 Task: Add Checklist CL0027 to Card Card0027 in Board Board0022 in Workspace Development in Trello
Action: Mouse moved to (363, 413)
Screenshot: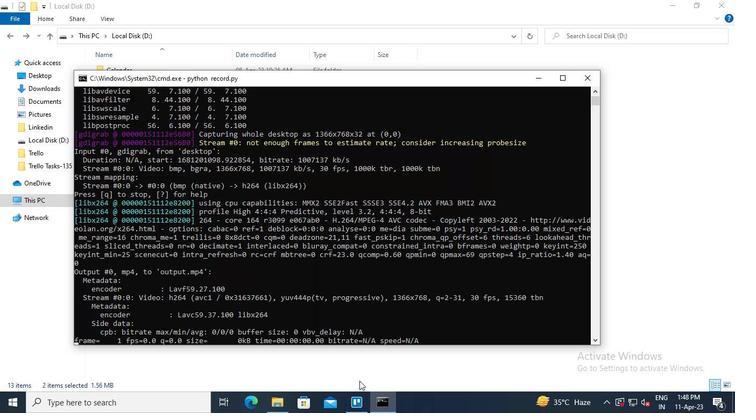 
Action: Mouse pressed left at (363, 413)
Screenshot: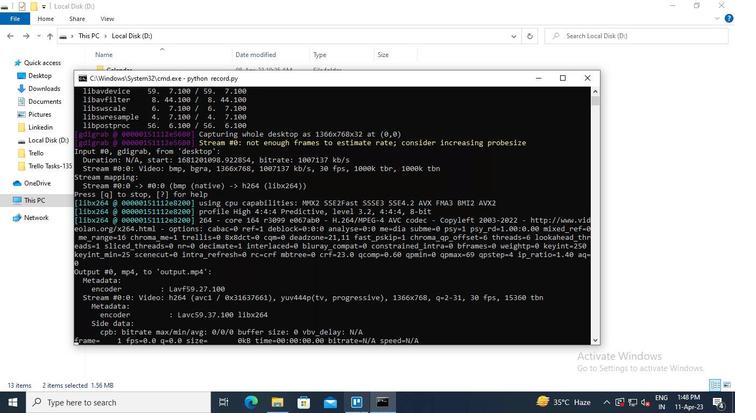 
Action: Mouse moved to (182, 268)
Screenshot: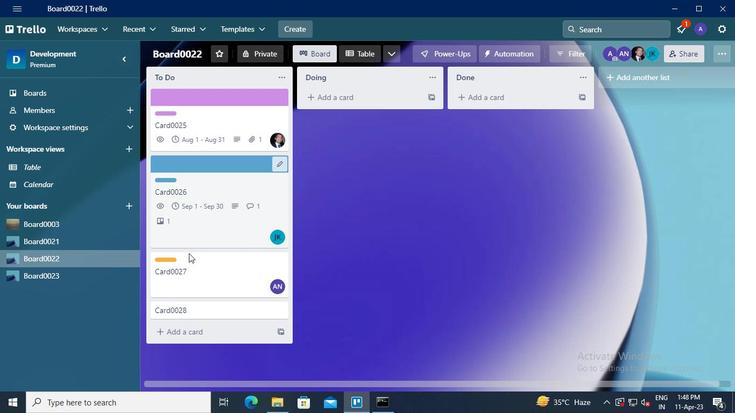 
Action: Mouse pressed left at (182, 268)
Screenshot: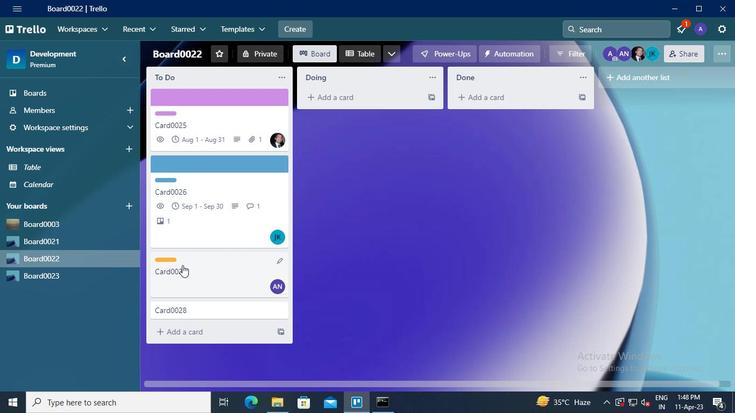 
Action: Mouse moved to (521, 186)
Screenshot: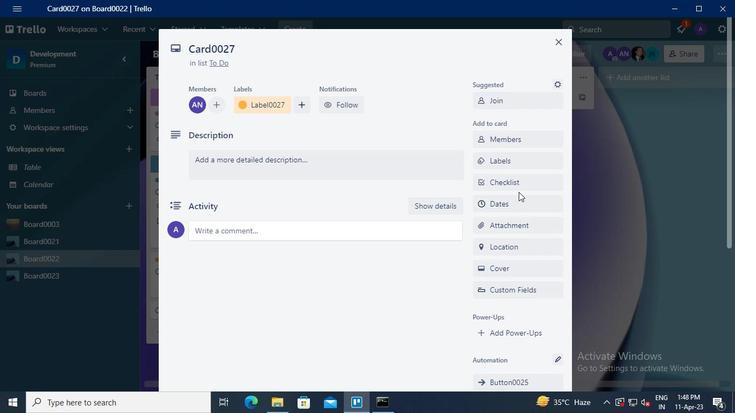 
Action: Mouse pressed left at (521, 186)
Screenshot: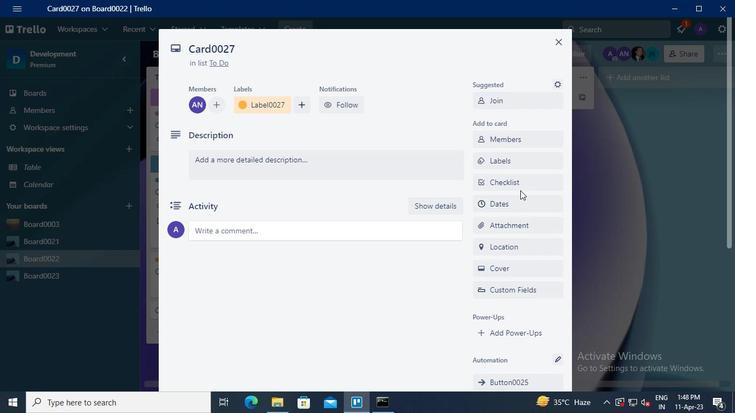 
Action: Mouse moved to (523, 219)
Screenshot: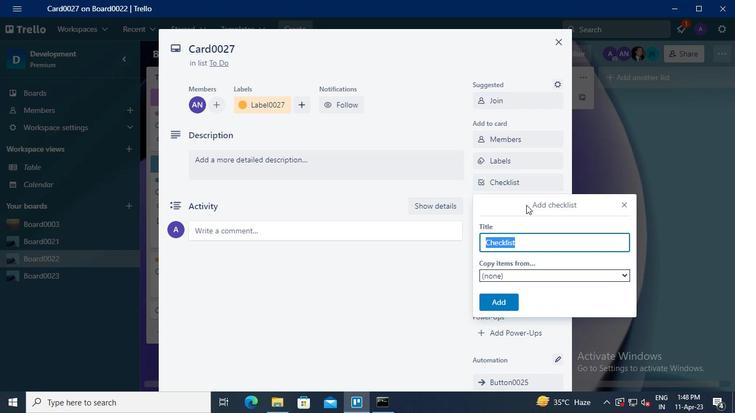 
Action: Keyboard Key.shift
Screenshot: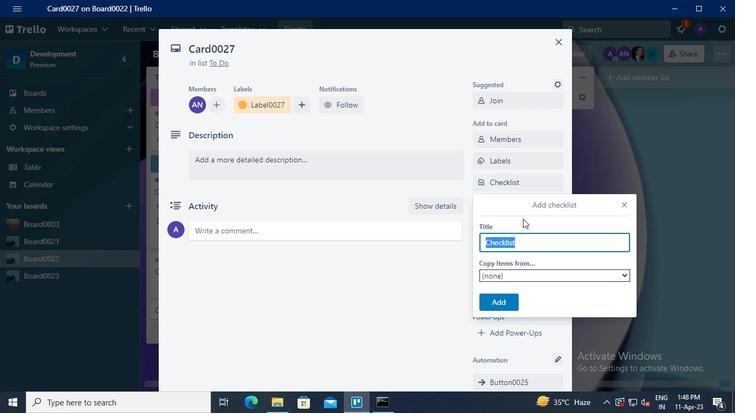 
Action: Keyboard C
Screenshot: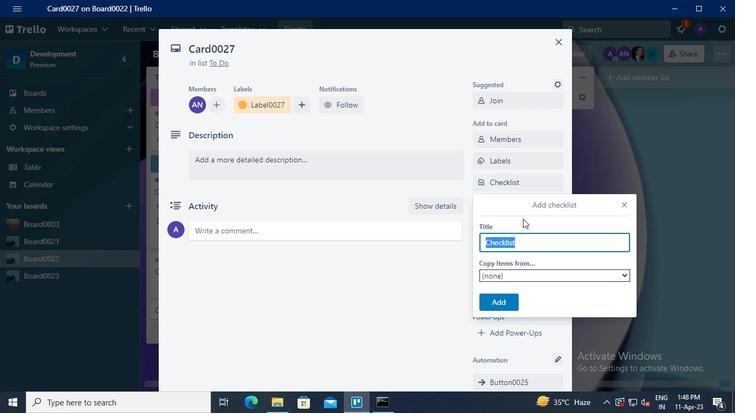 
Action: Keyboard L
Screenshot: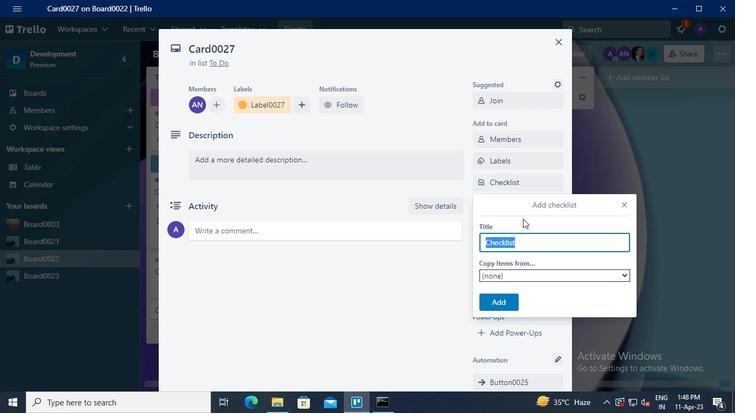 
Action: Keyboard <96>
Screenshot: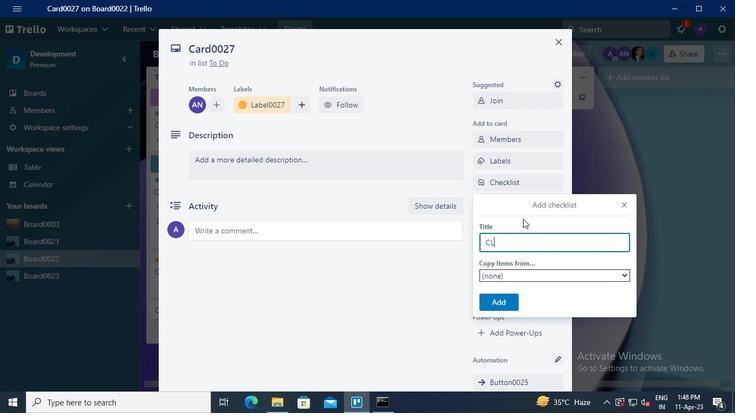 
Action: Keyboard <96>
Screenshot: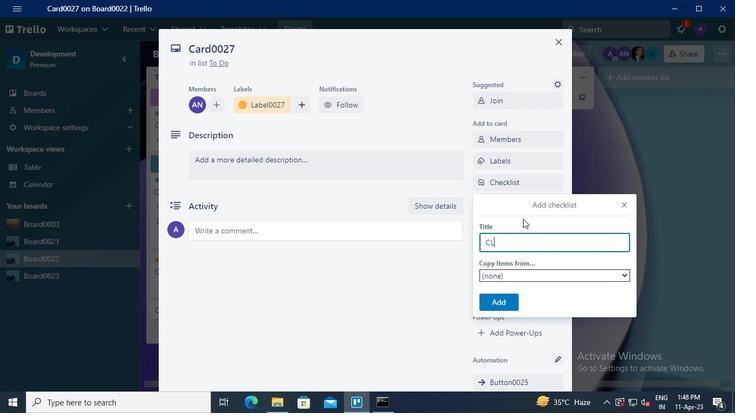 
Action: Keyboard <98>
Screenshot: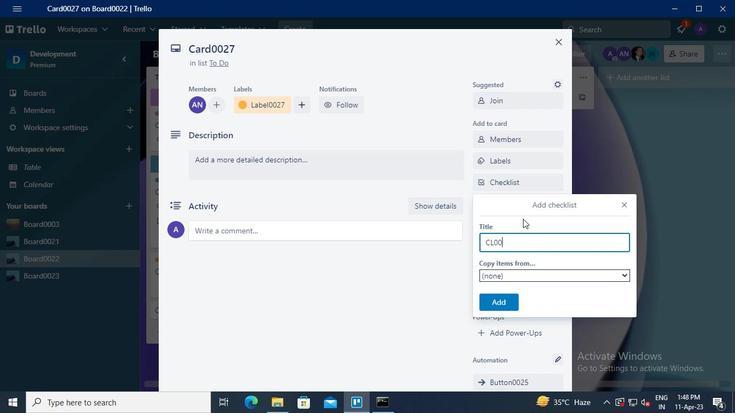 
Action: Keyboard <103>
Screenshot: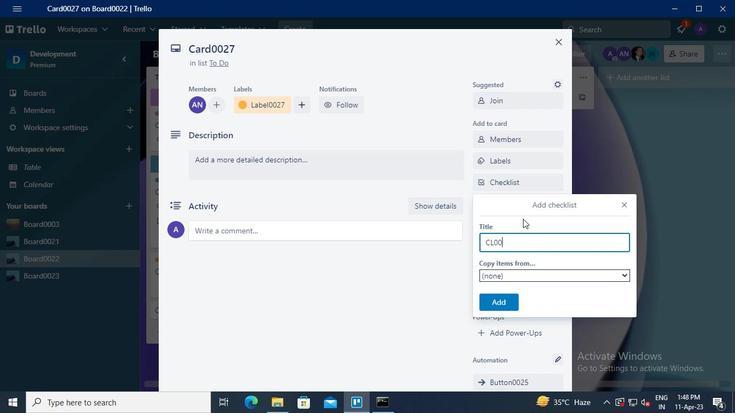 
Action: Mouse moved to (503, 301)
Screenshot: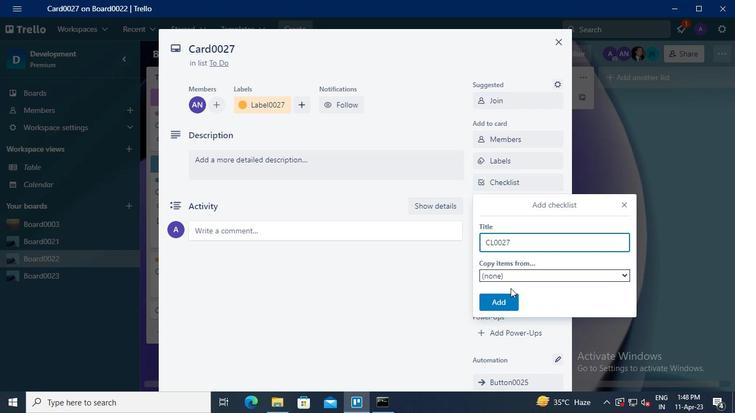 
Action: Mouse pressed left at (503, 301)
Screenshot: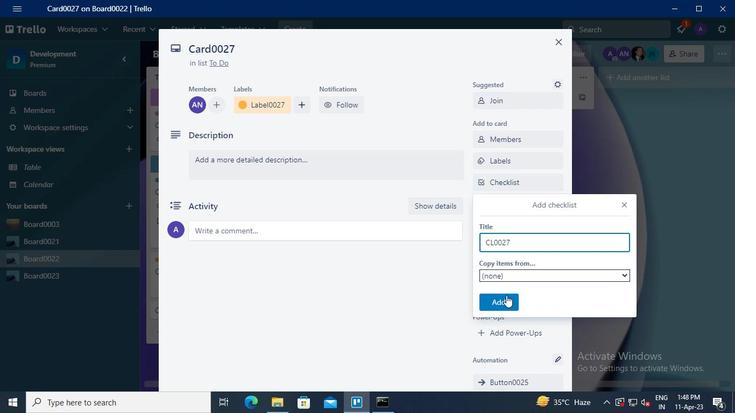
Action: Mouse moved to (385, 401)
Screenshot: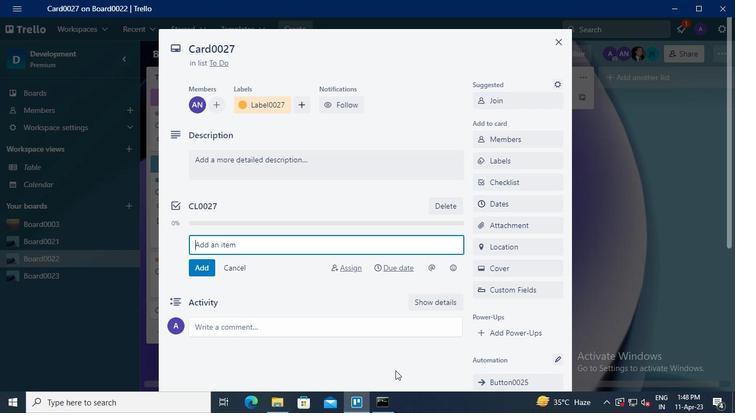 
Action: Mouse pressed left at (385, 401)
Screenshot: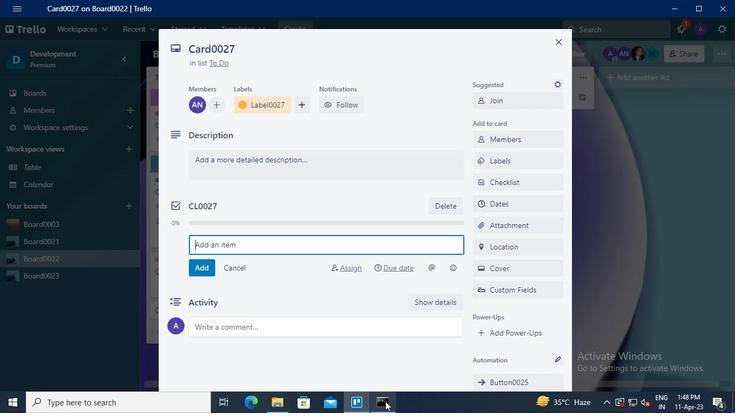 
Action: Mouse moved to (583, 82)
Screenshot: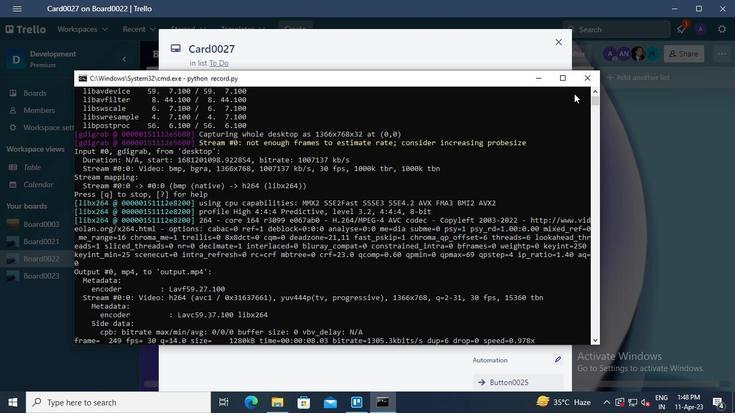 
Action: Mouse pressed left at (583, 82)
Screenshot: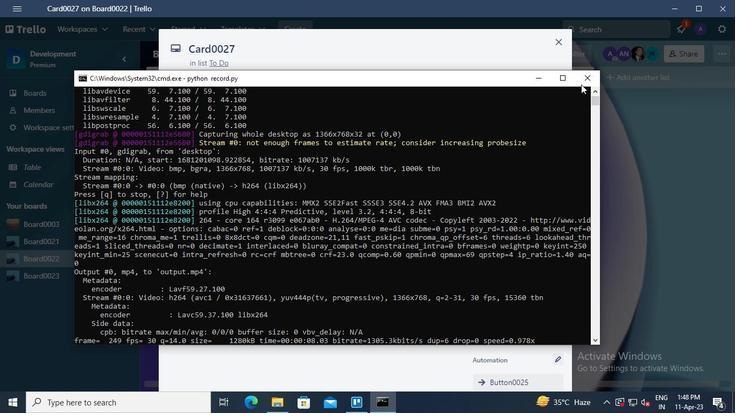
